 Task: Use Havana Effect in this video Movie B.mp4
Action: Mouse moved to (271, 110)
Screenshot: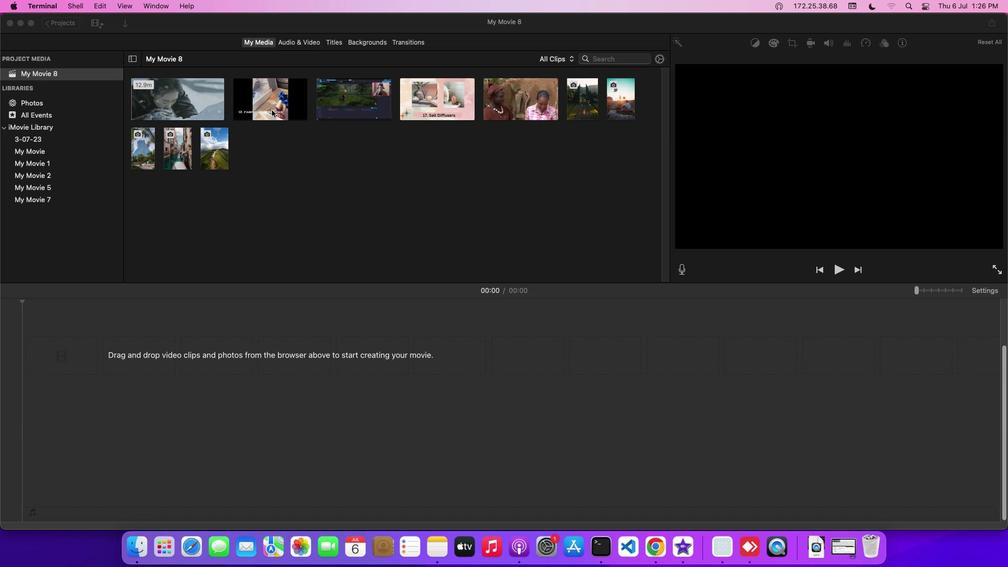 
Action: Mouse pressed left at (271, 110)
Screenshot: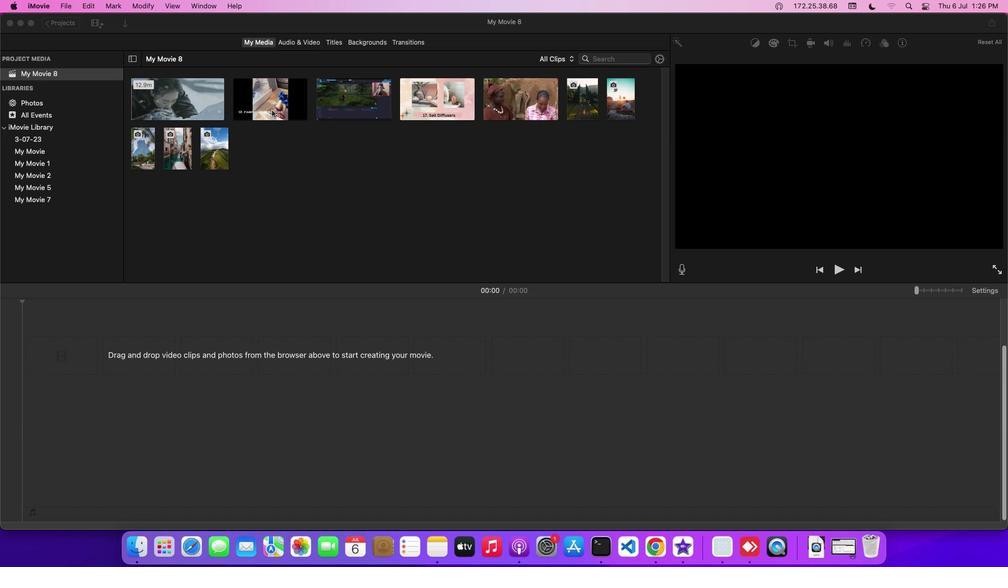 
Action: Mouse moved to (307, 42)
Screenshot: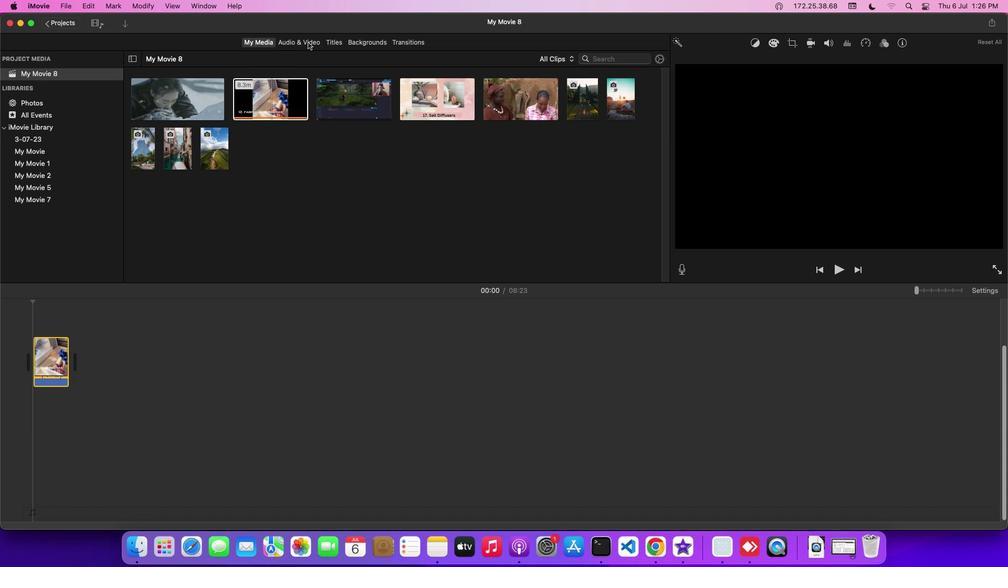 
Action: Mouse pressed left at (307, 42)
Screenshot: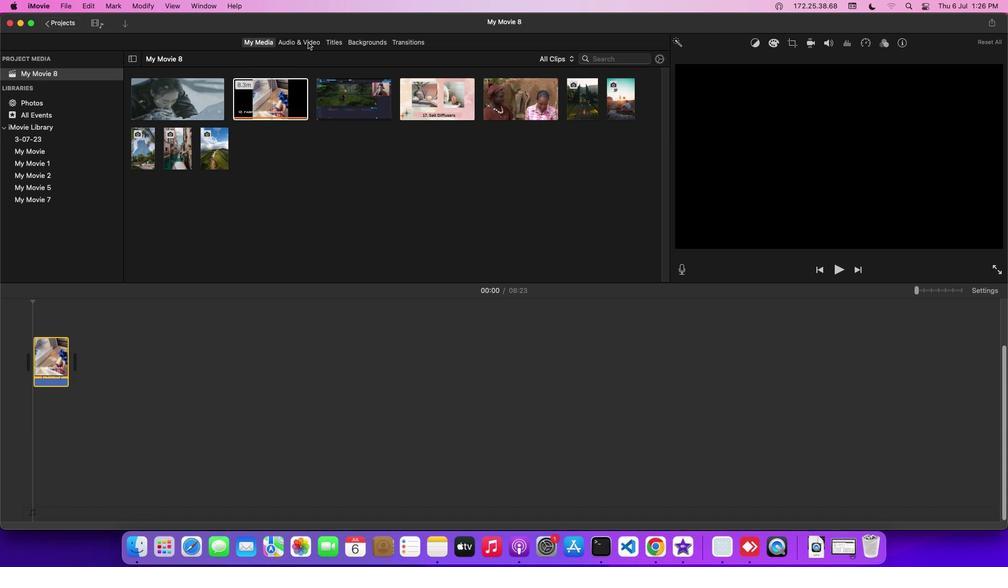
Action: Mouse moved to (63, 97)
Screenshot: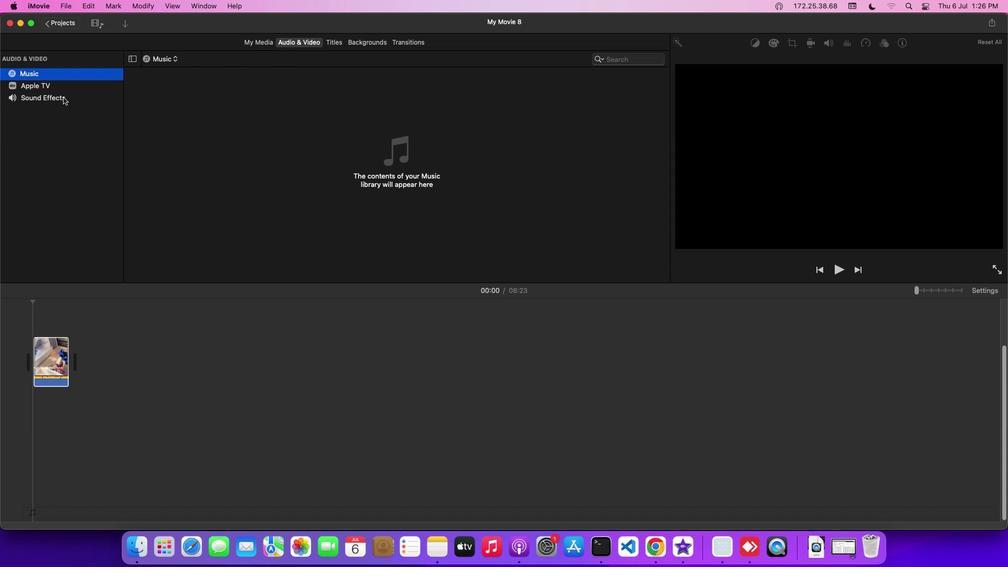
Action: Mouse pressed left at (63, 97)
Screenshot: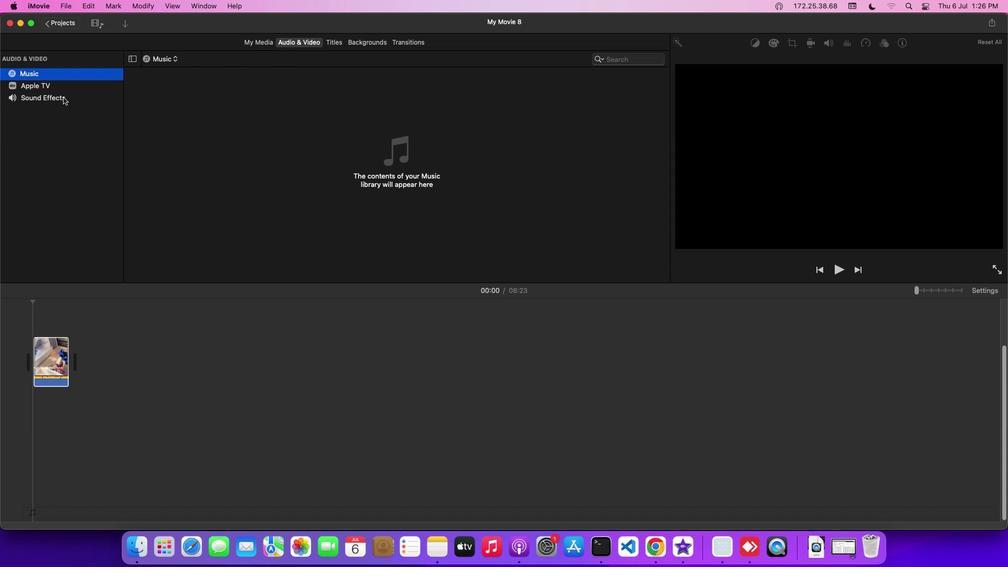 
Action: Mouse moved to (202, 259)
Screenshot: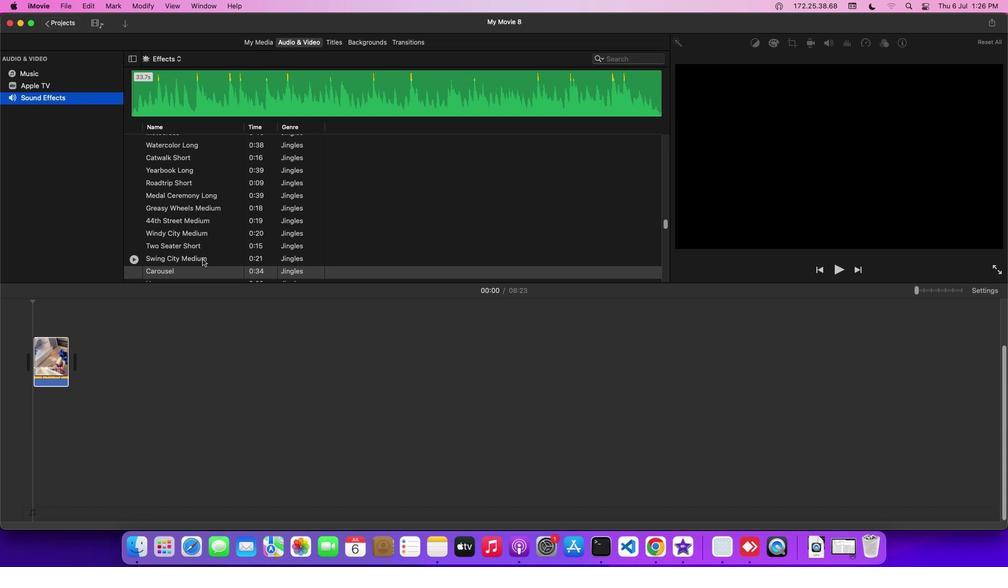 
Action: Mouse scrolled (202, 259) with delta (0, 0)
Screenshot: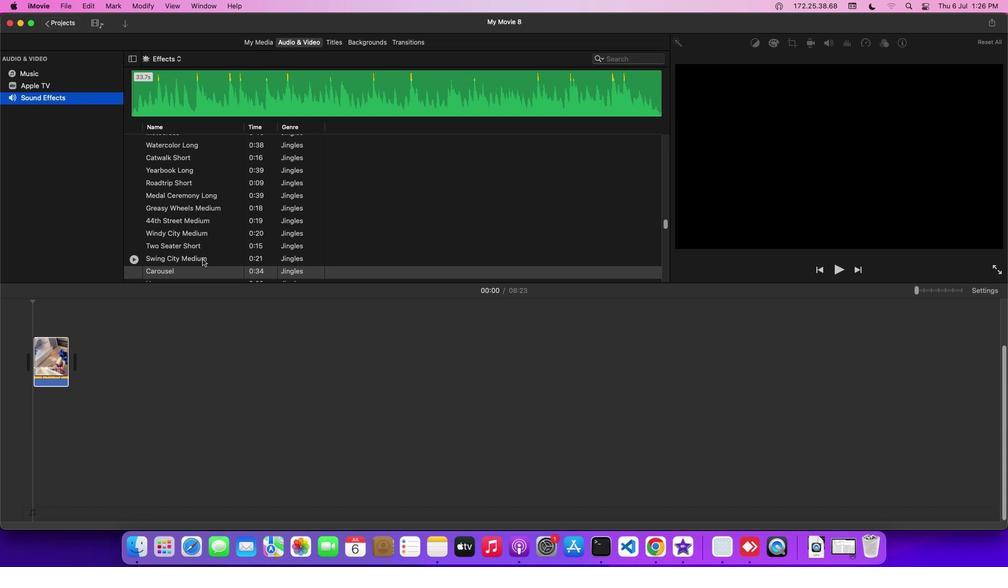 
Action: Mouse scrolled (202, 259) with delta (0, 0)
Screenshot: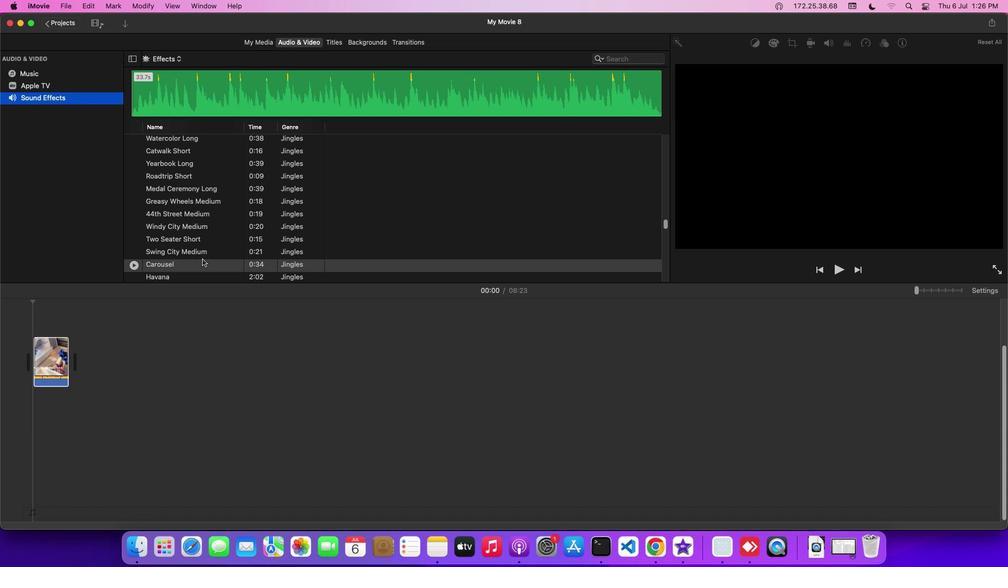 
Action: Mouse moved to (188, 275)
Screenshot: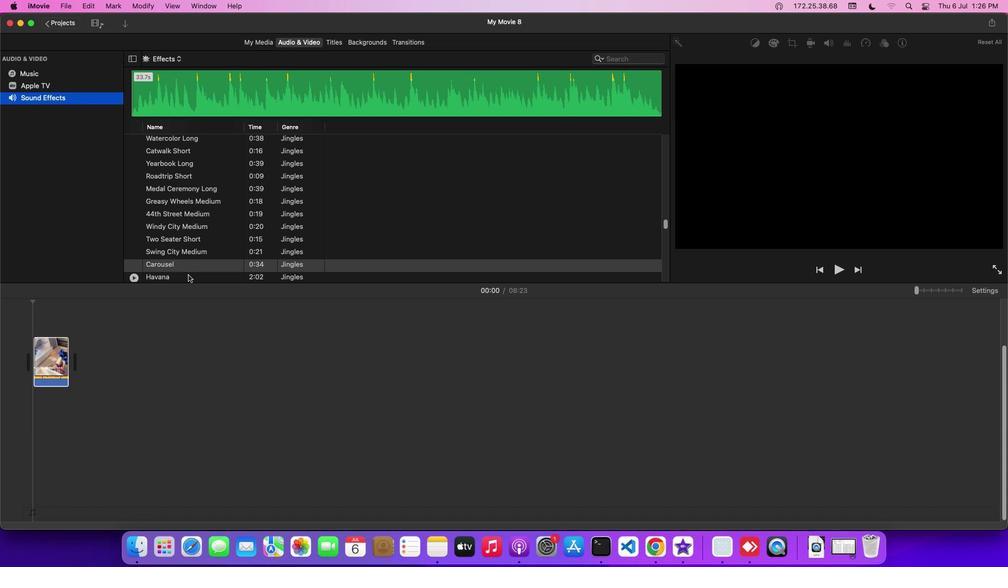 
Action: Mouse pressed left at (188, 275)
Screenshot: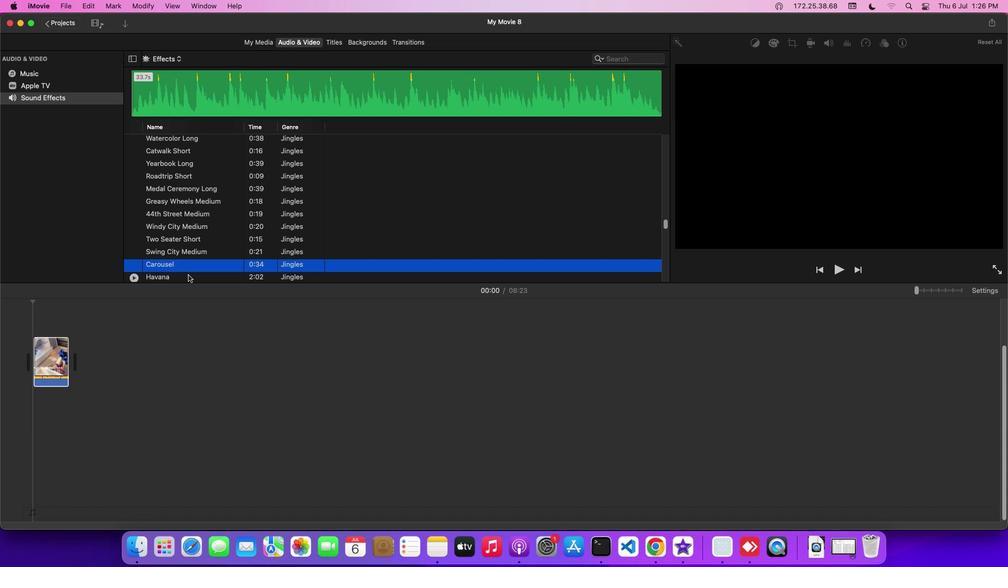 
Action: Mouse pressed left at (188, 275)
Screenshot: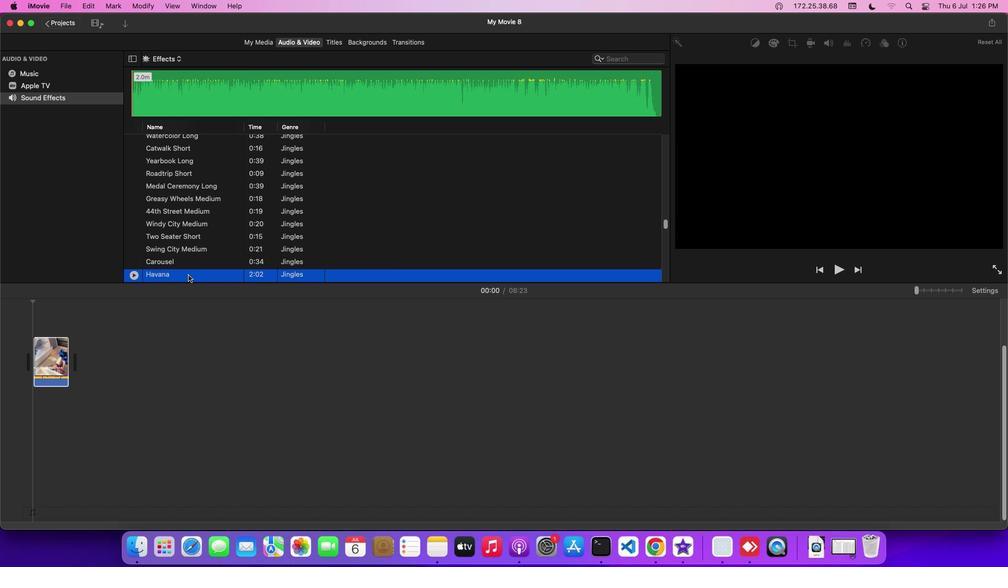 
Action: Mouse moved to (254, 420)
Screenshot: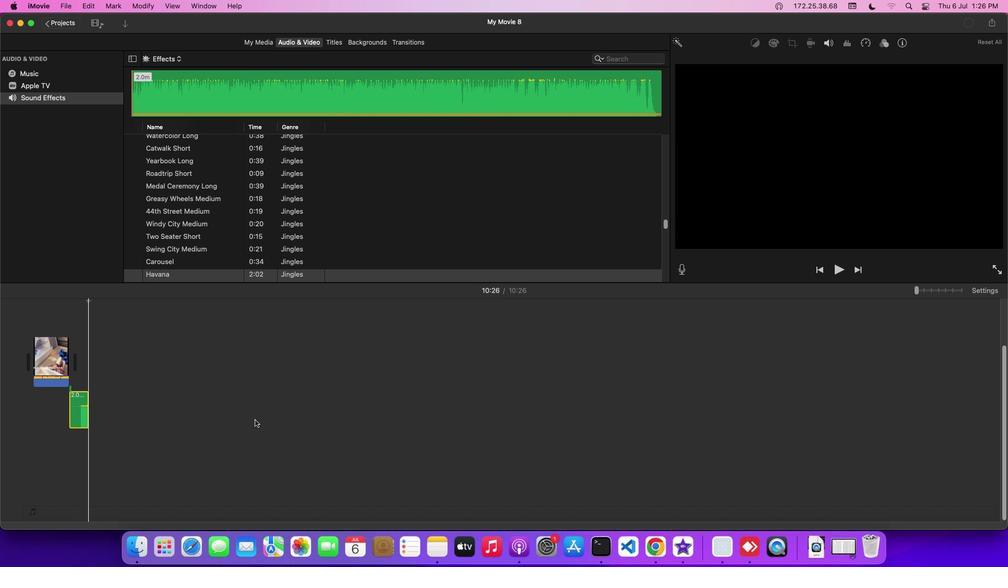 
Action: Mouse pressed left at (254, 420)
Screenshot: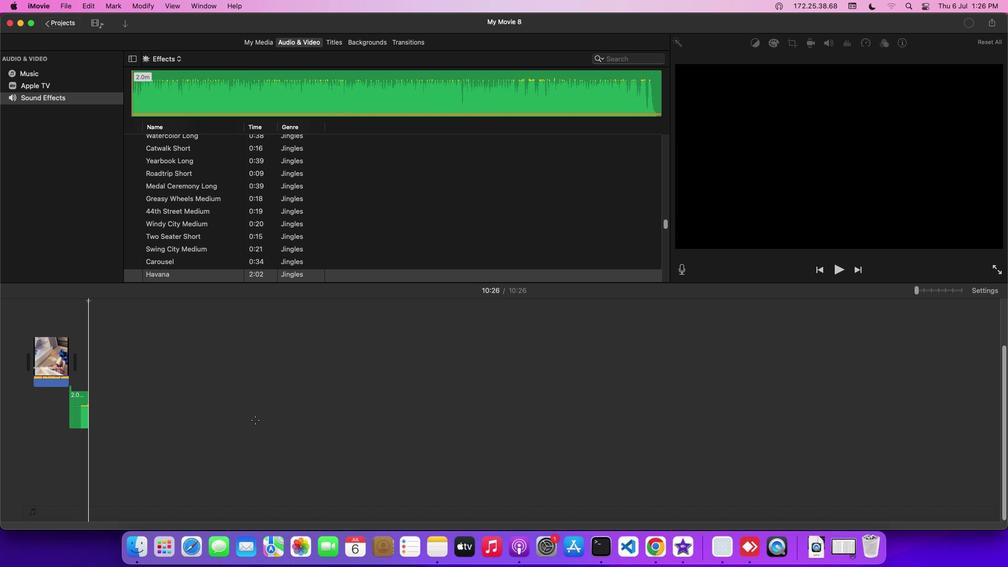 
